 Task: Change the board title to "Collaborative Growth Session".
Action: Mouse moved to (300, 79)
Screenshot: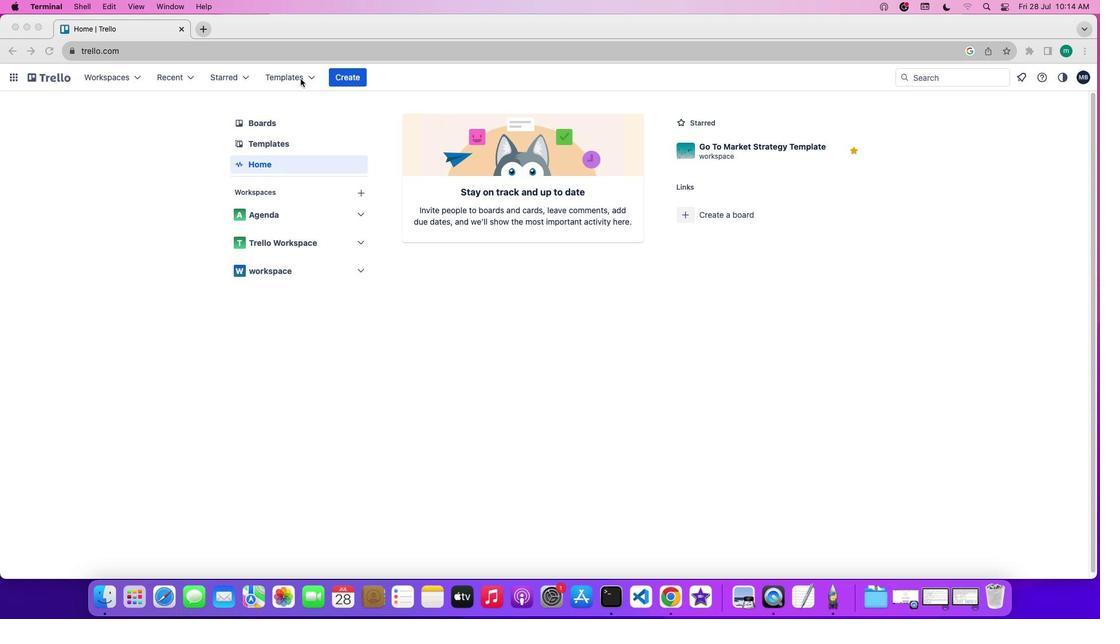 
Action: Mouse pressed left at (300, 79)
Screenshot: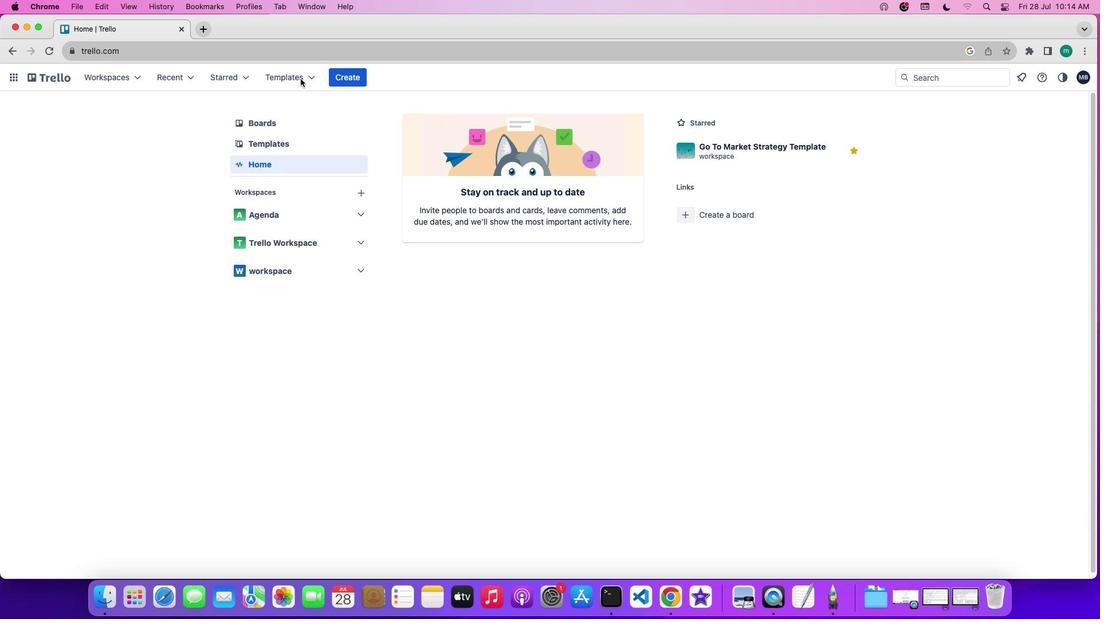 
Action: Mouse pressed left at (300, 79)
Screenshot: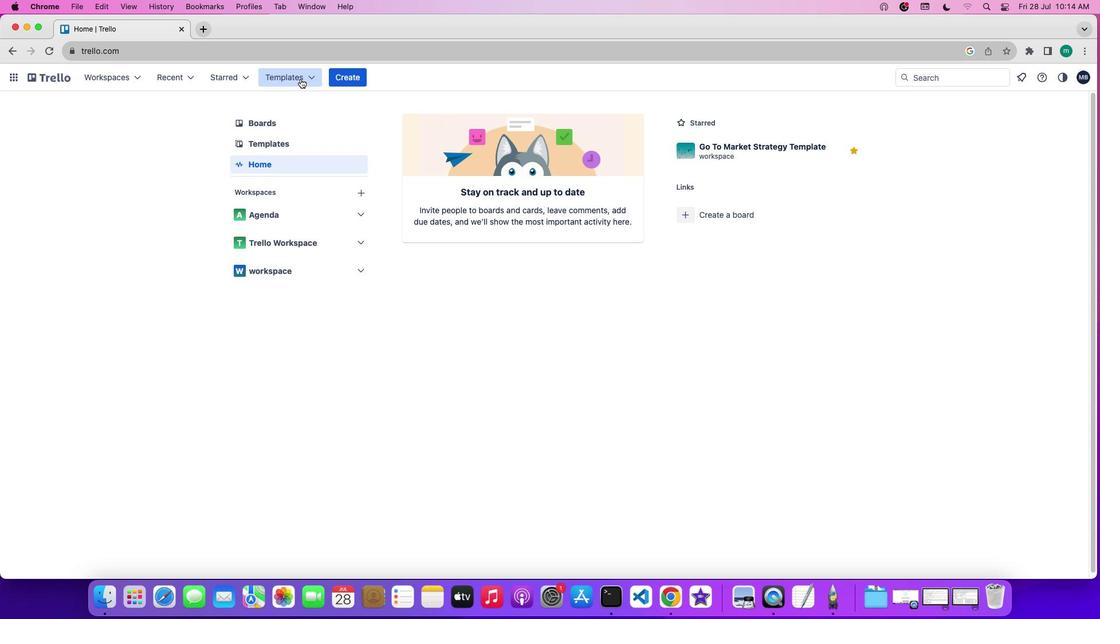 
Action: Mouse pressed left at (300, 79)
Screenshot: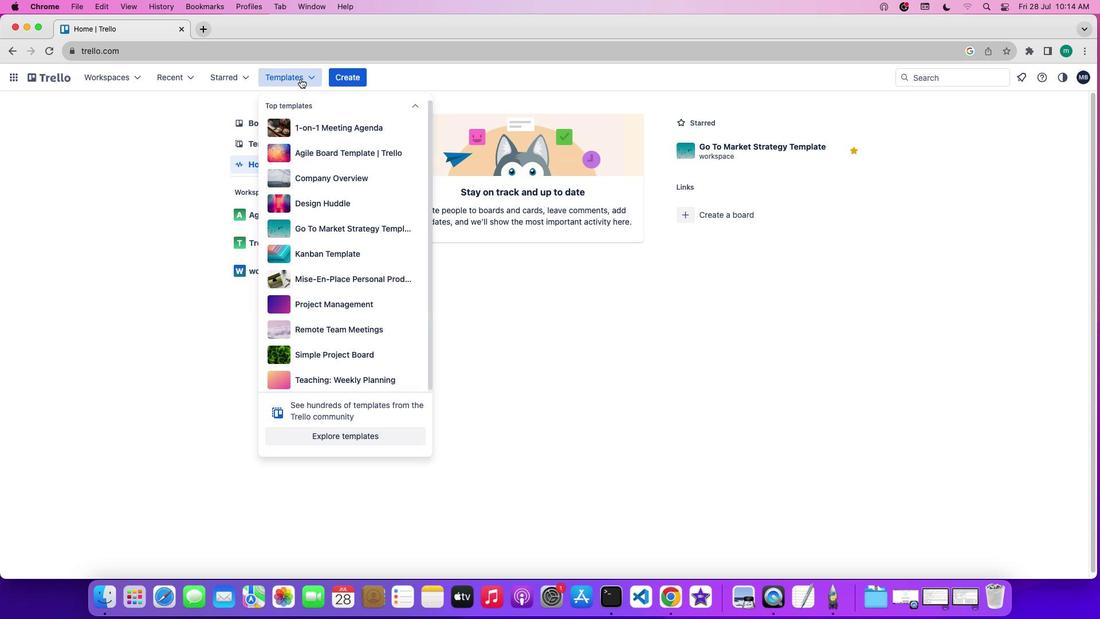 
Action: Mouse moved to (306, 130)
Screenshot: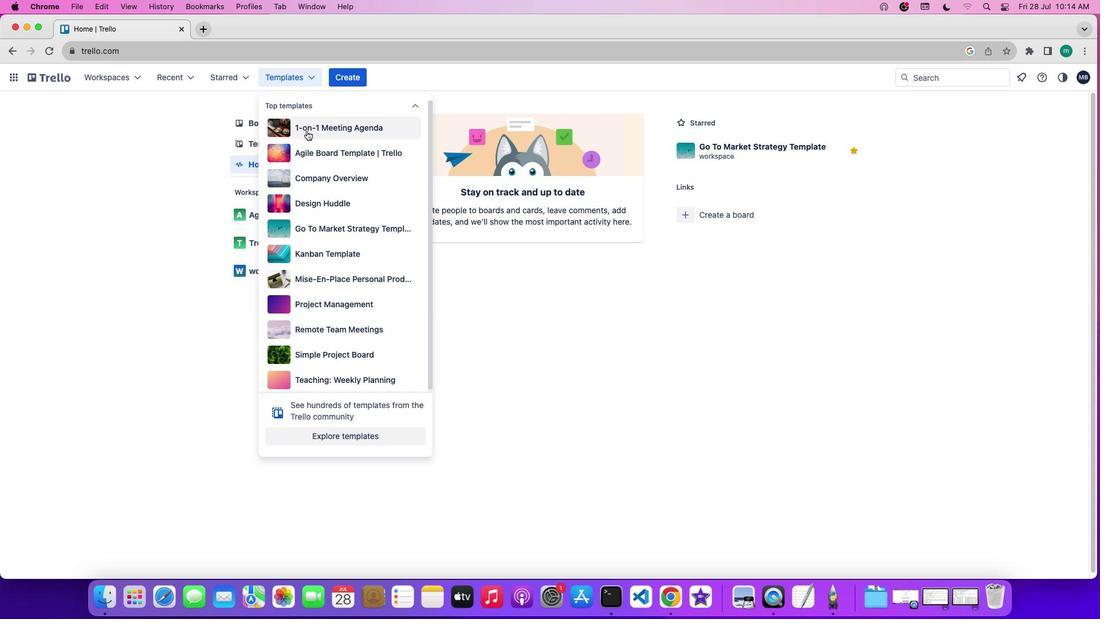 
Action: Mouse pressed left at (306, 130)
Screenshot: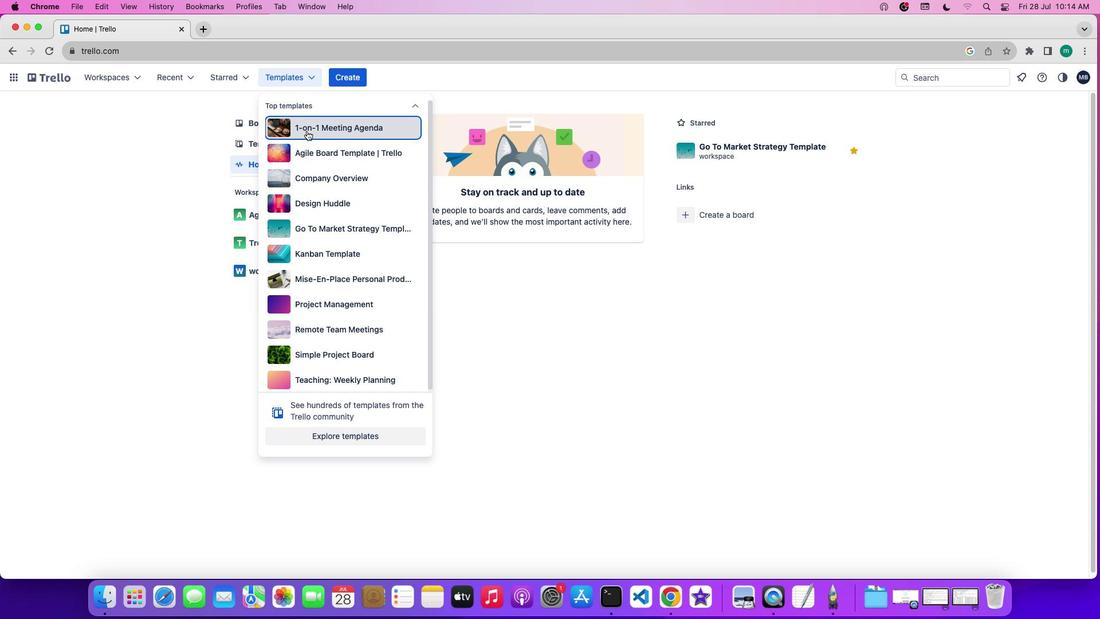 
Action: Mouse moved to (391, 211)
Screenshot: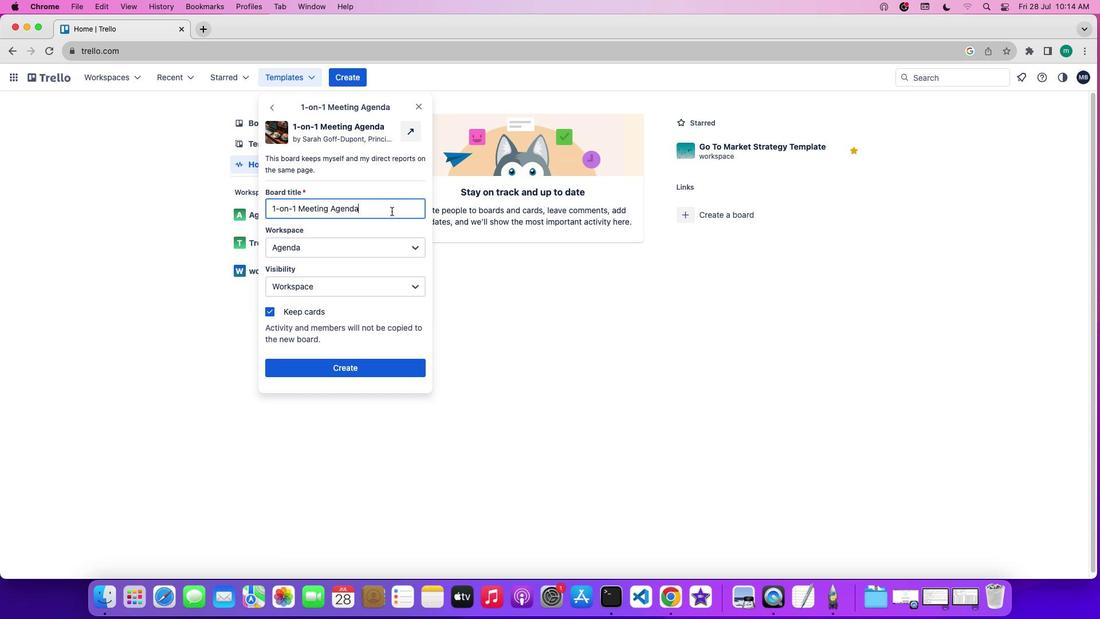 
Action: Mouse pressed left at (391, 211)
Screenshot: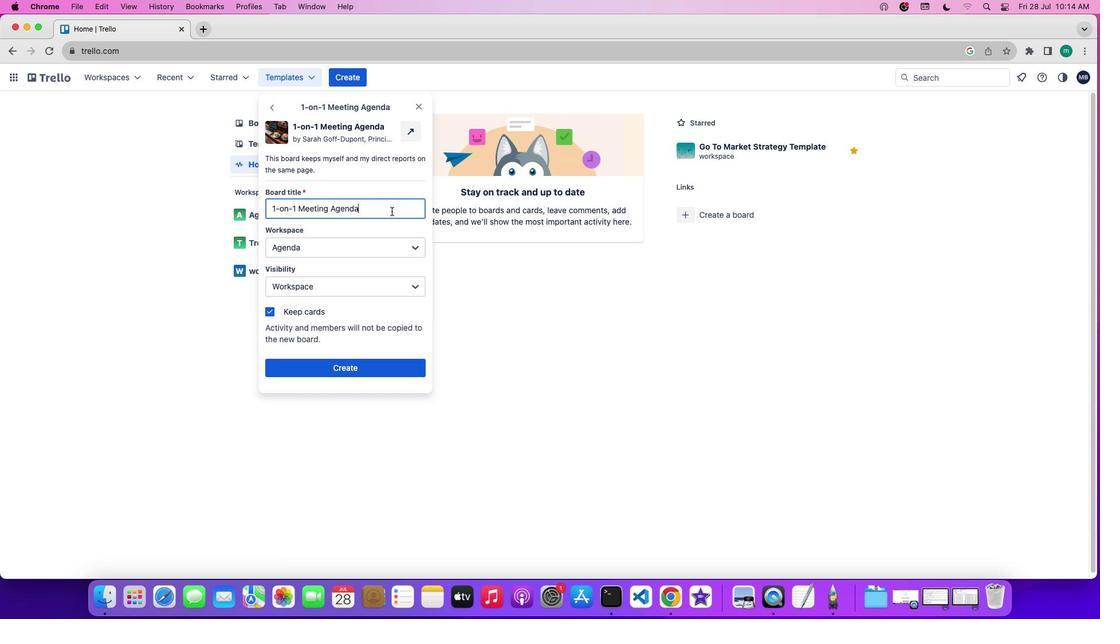 
Action: Key pressed Key.backspaceKey.backspaceKey.backspaceKey.backspaceKey.backspaceKey.backspaceKey.backspaceKey.backspaceKey.backspaceKey.backspaceKey.backspaceKey.backspaceKey.backspaceKey.backspaceKey.backspaceKey.backspaceKey.backspaceKey.backspaceKey.backspaceKey.backspaceKey.backspaceKey.backspaceKey.backspaceKey.backspaceKey.backspaceKey.backspaceKey.backspaceKey.backspaceKey.backspaceKey.backspaceKey.backspaceKey.backspaceKey.backspaceKey.backspaceKey.backspaceKey.backspaceKey.backspaceKey.shift'C''o''l''l''a''b''o''r''a''t''i''v''e'Key.spaceKey.shift'G''r''o''w''t''h'Key.spaceKey.shift'S''e''s''s''i''o''n'
Screenshot: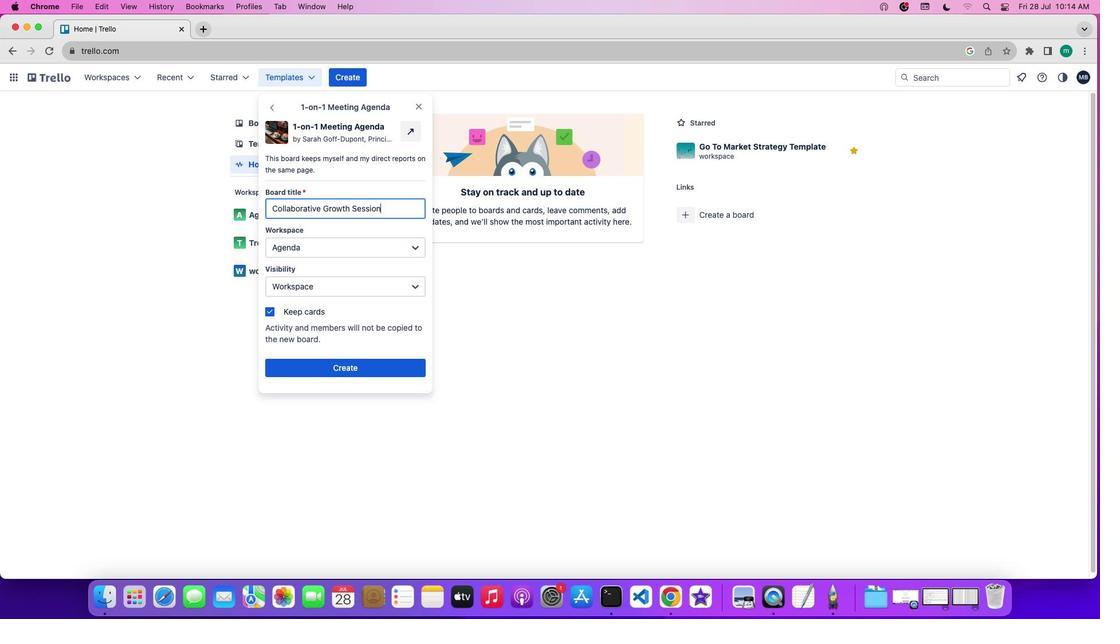 
Action: Mouse moved to (356, 369)
Screenshot: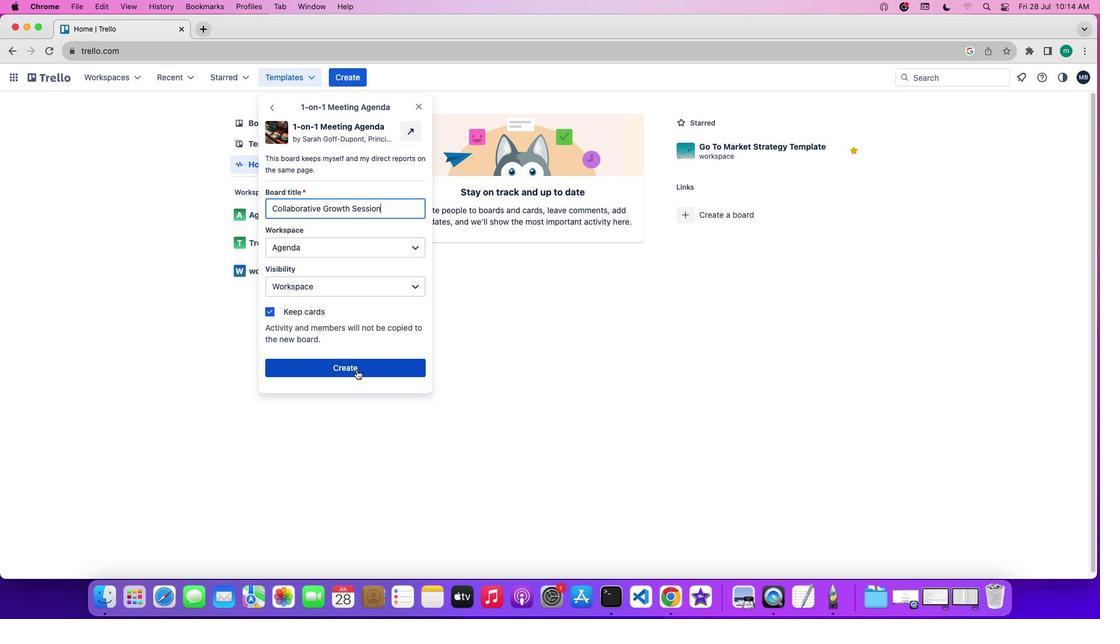 
Action: Mouse pressed left at (356, 369)
Screenshot: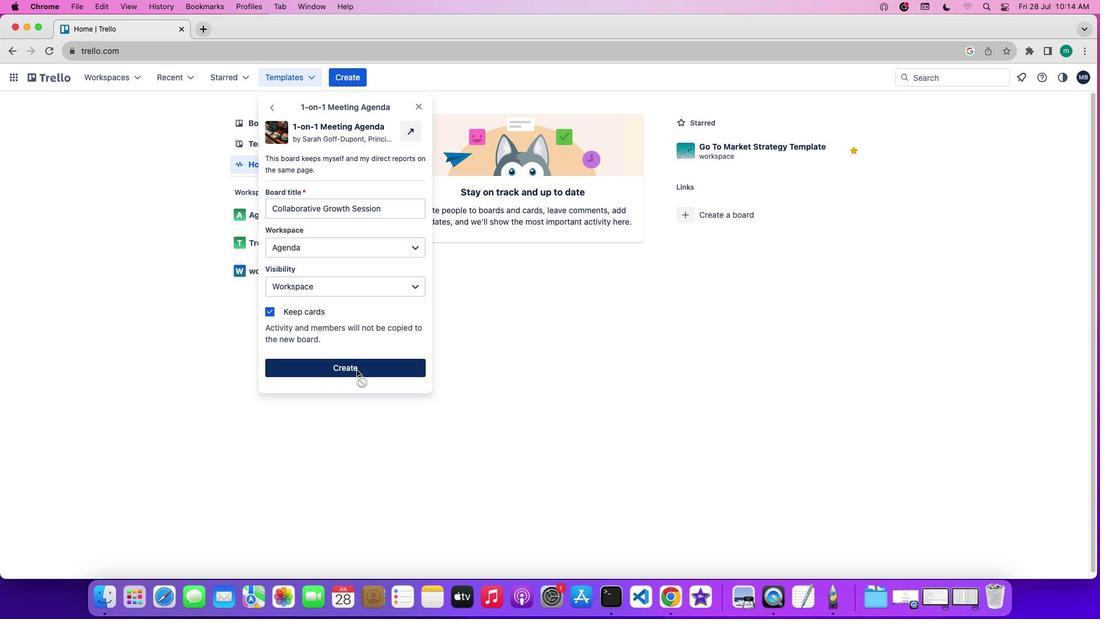 
